 Task: Calculate the distance between from Chicago to Newyork.
Action: Mouse pressed left at (247, 64)
Screenshot: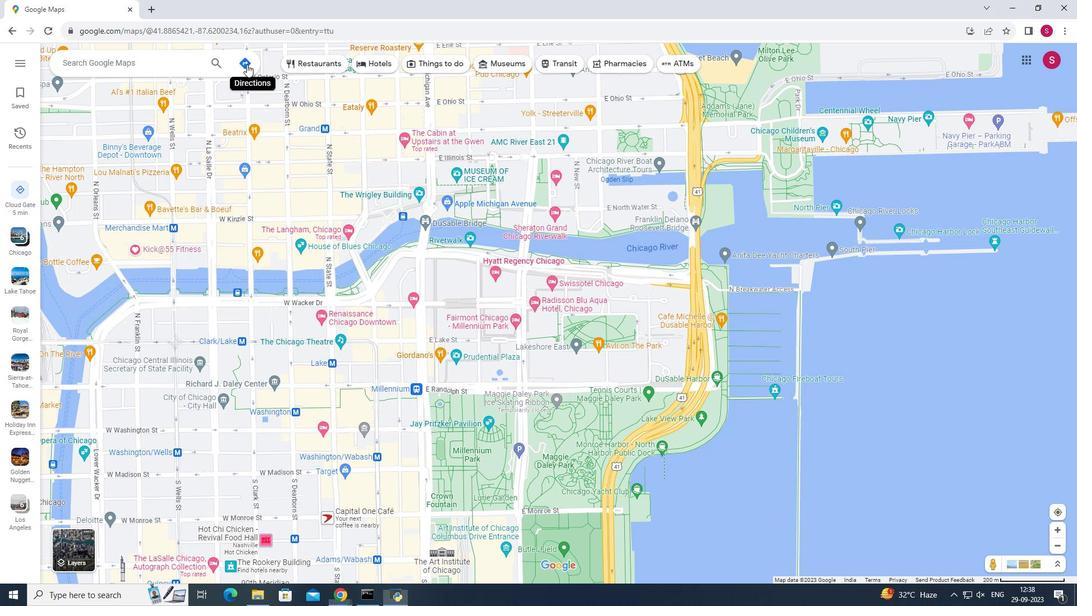 
Action: Mouse moved to (145, 92)
Screenshot: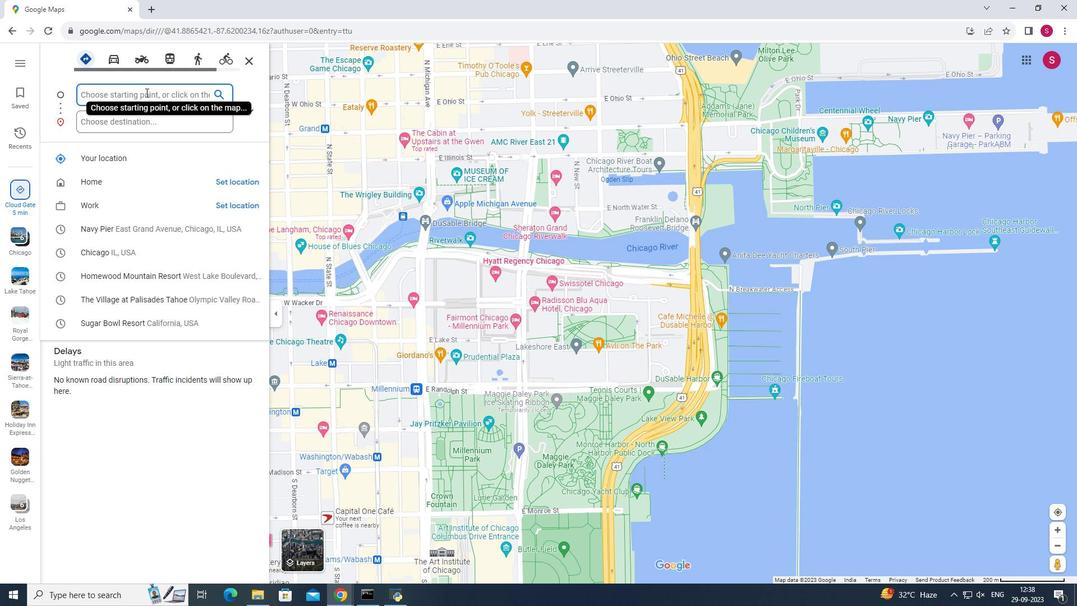 
Action: Mouse pressed left at (145, 92)
Screenshot: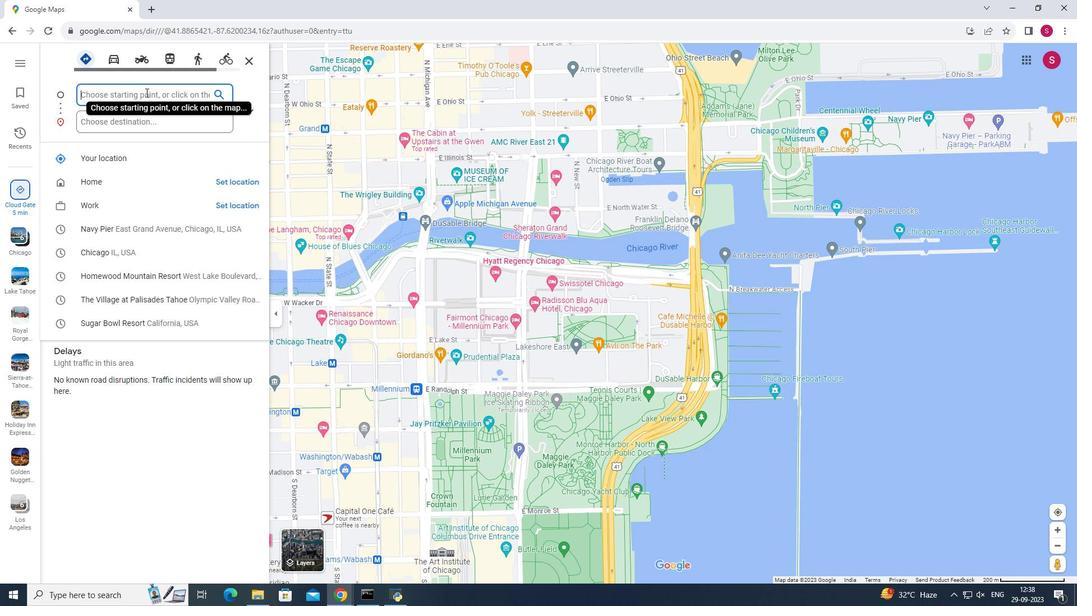 
Action: Key pressed <Key.shift>Chicago
Screenshot: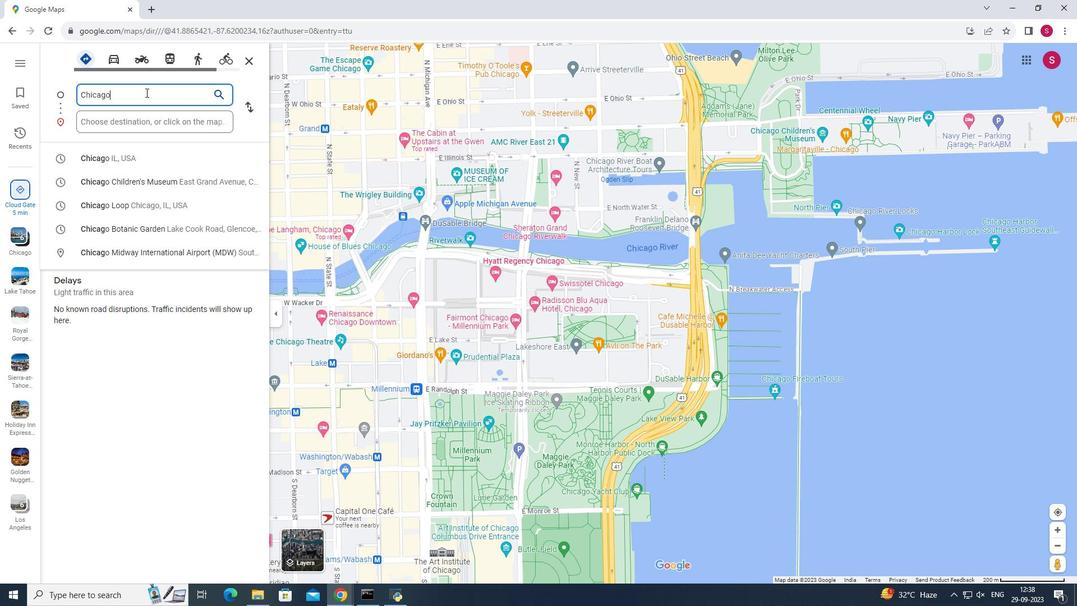 
Action: Mouse moved to (136, 159)
Screenshot: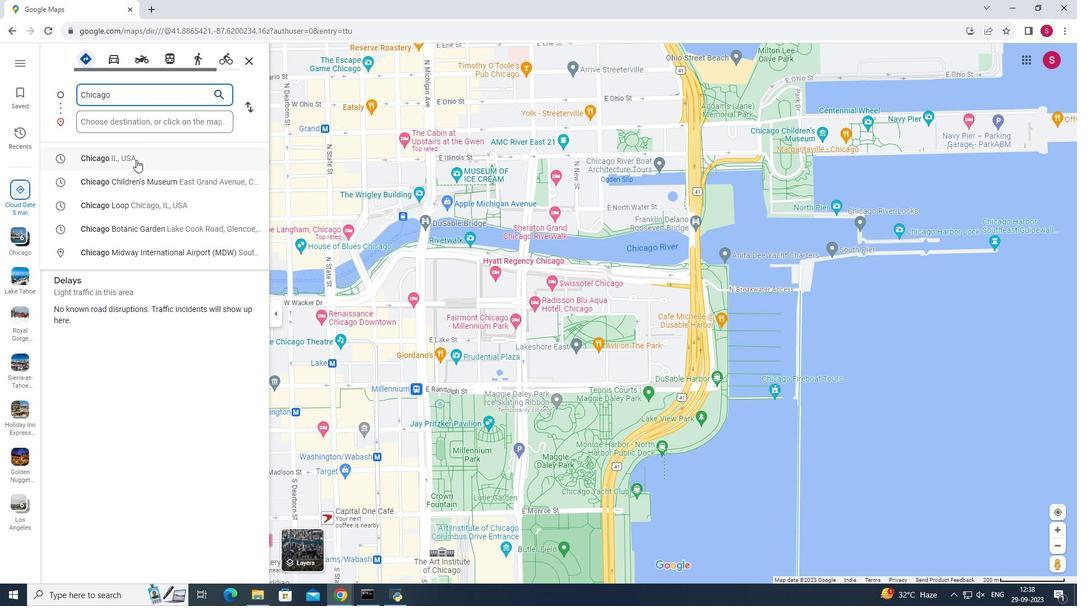 
Action: Mouse pressed left at (136, 159)
Screenshot: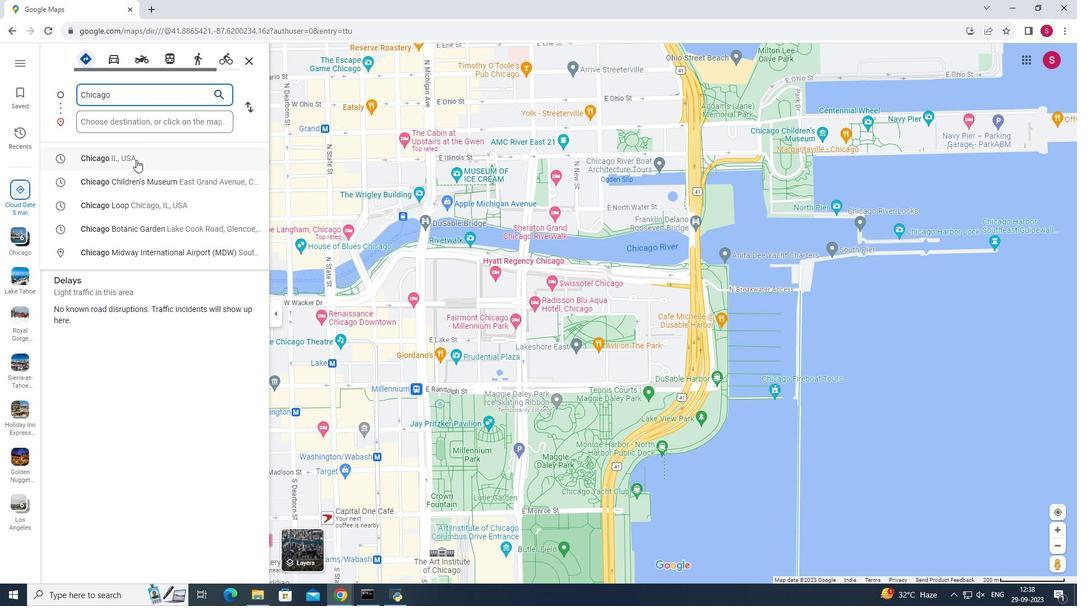 
Action: Mouse moved to (160, 121)
Screenshot: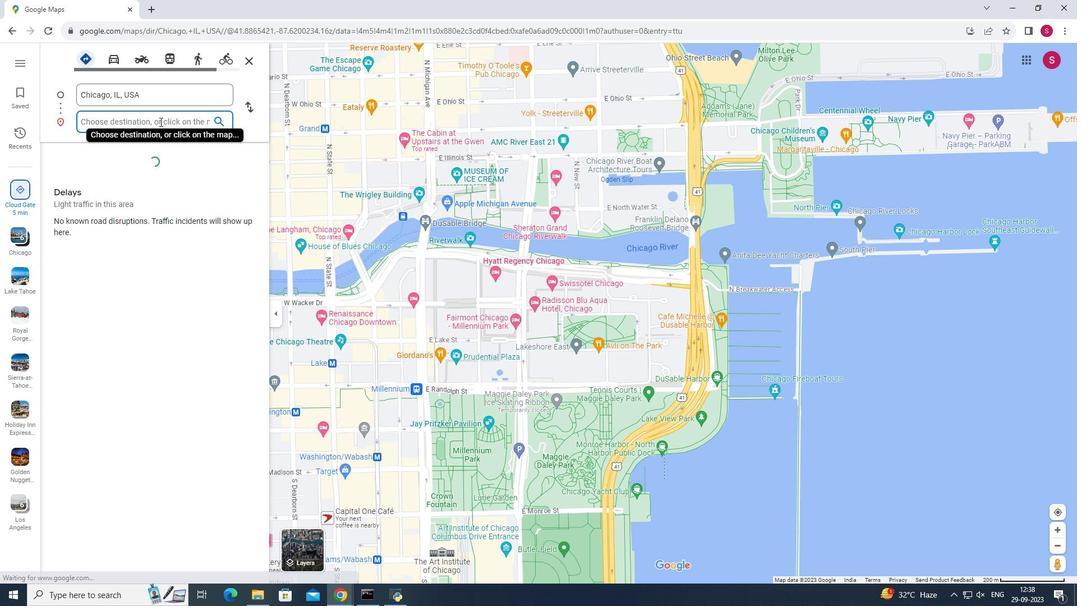 
Action: Mouse pressed left at (160, 121)
Screenshot: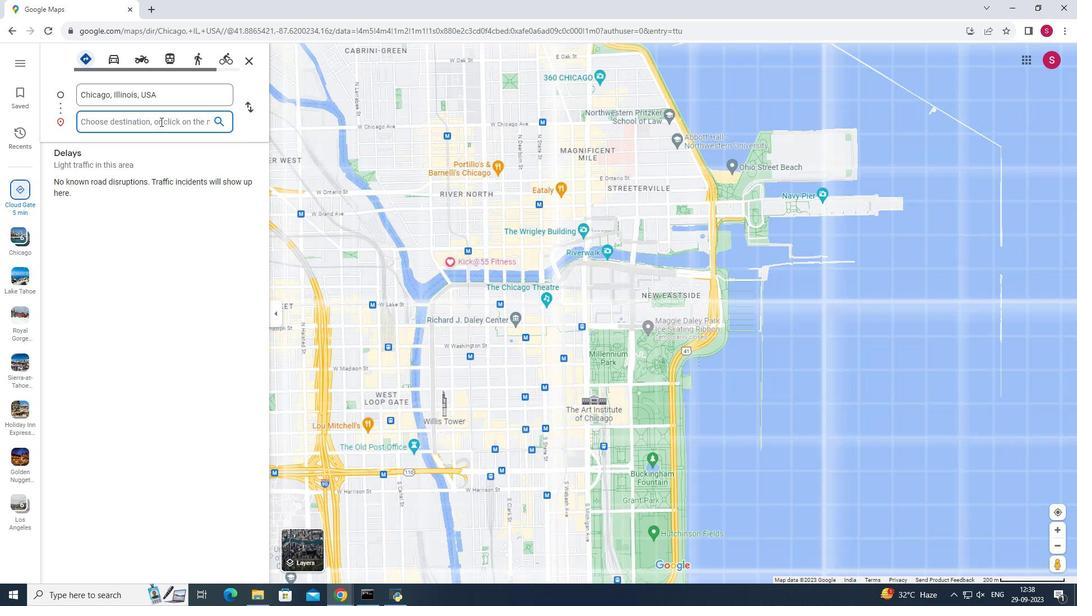 
Action: Mouse moved to (161, 121)
Screenshot: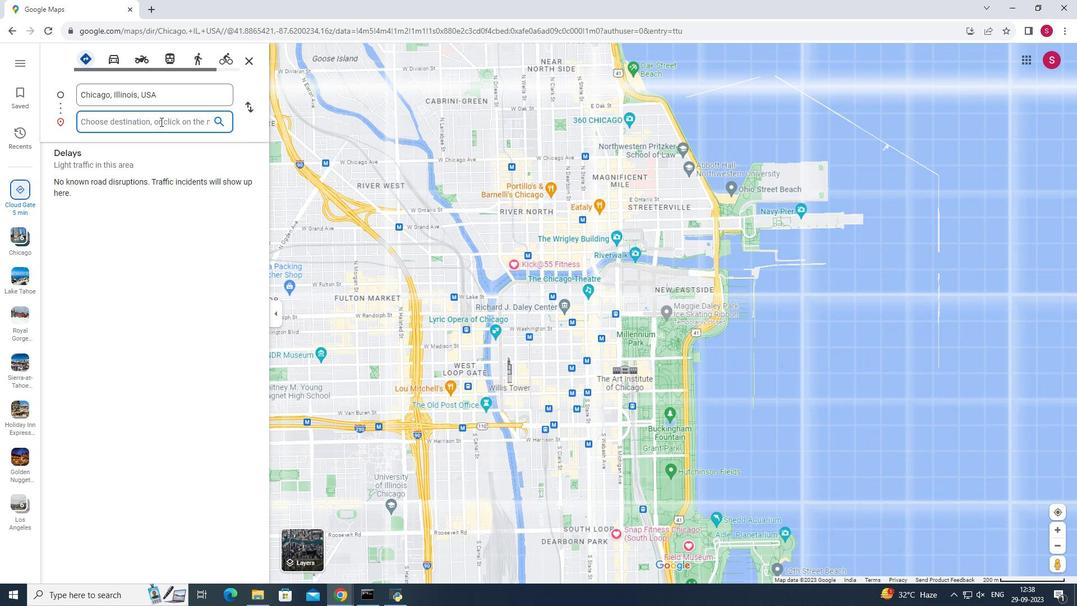 
Action: Key pressed <Key.shift>New<Key.space>york
Screenshot: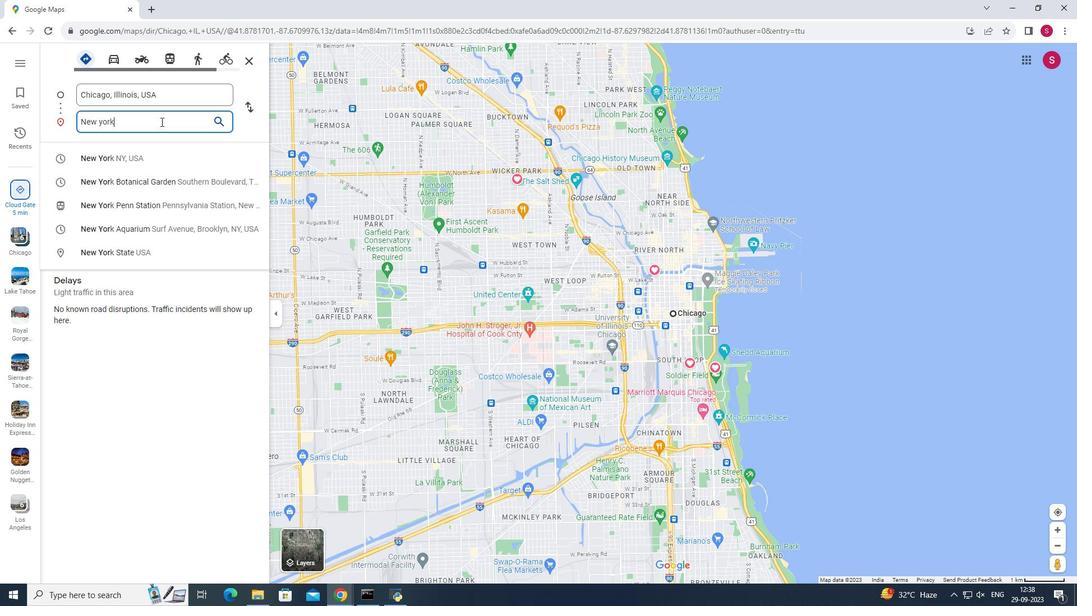 
Action: Mouse moved to (154, 156)
Screenshot: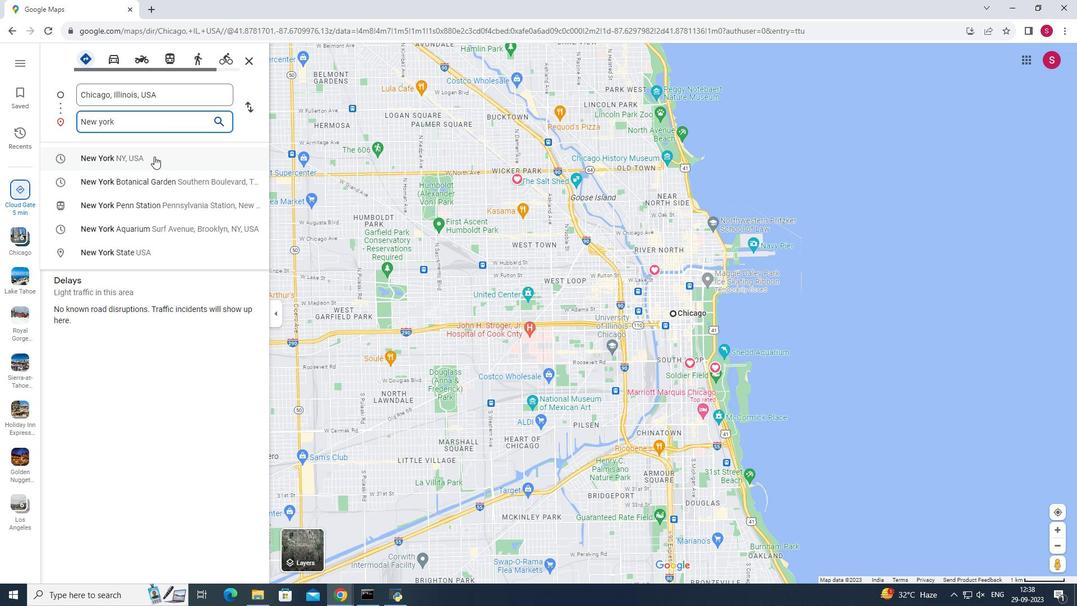 
Action: Mouse pressed left at (154, 156)
Screenshot: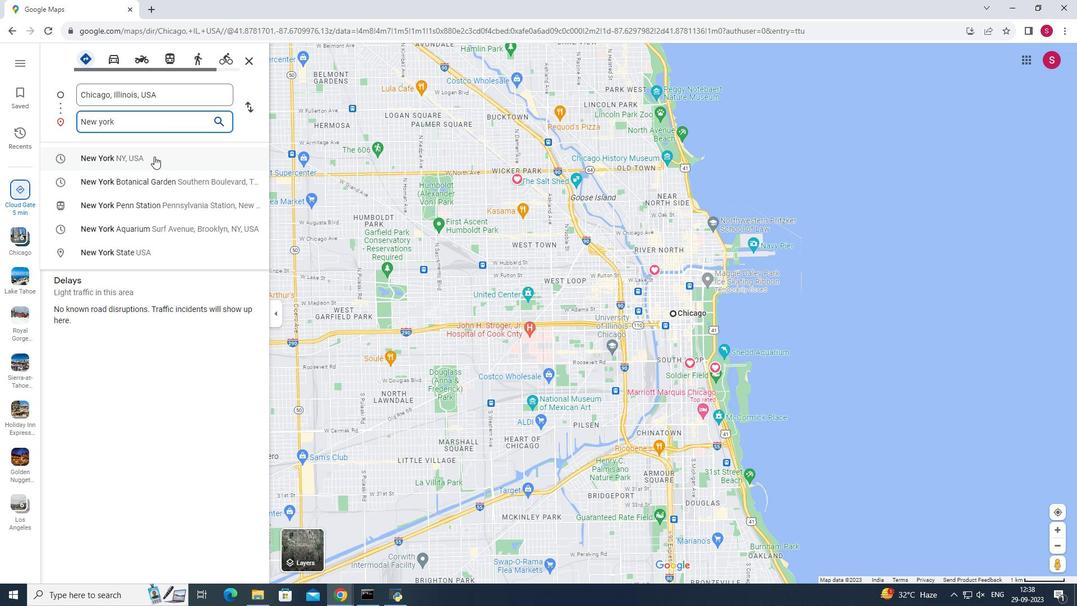 
Action: Mouse moved to (486, 554)
Screenshot: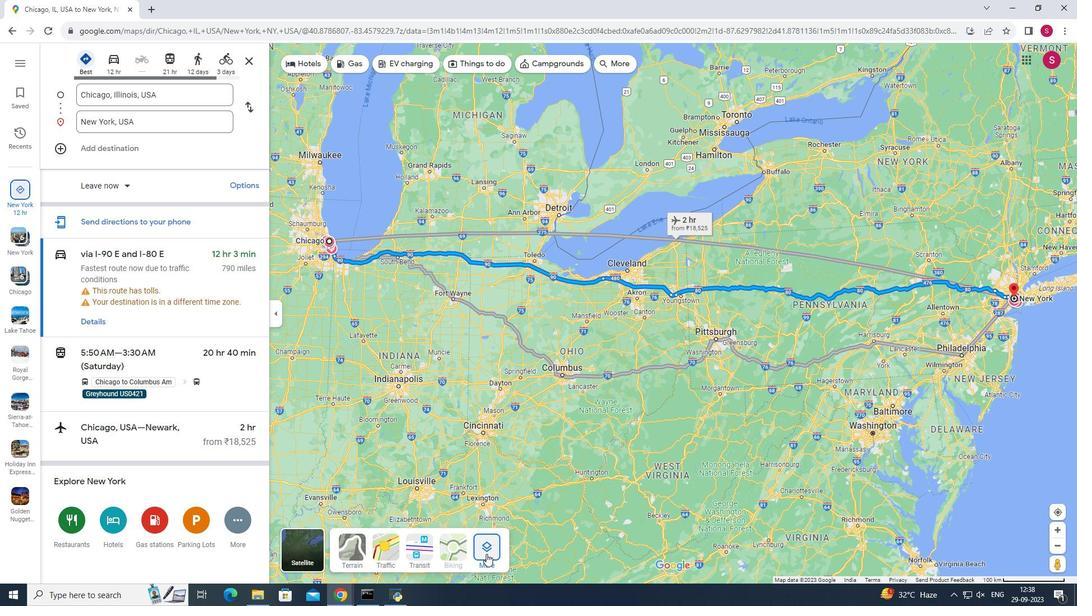
Action: Mouse pressed left at (486, 554)
Screenshot: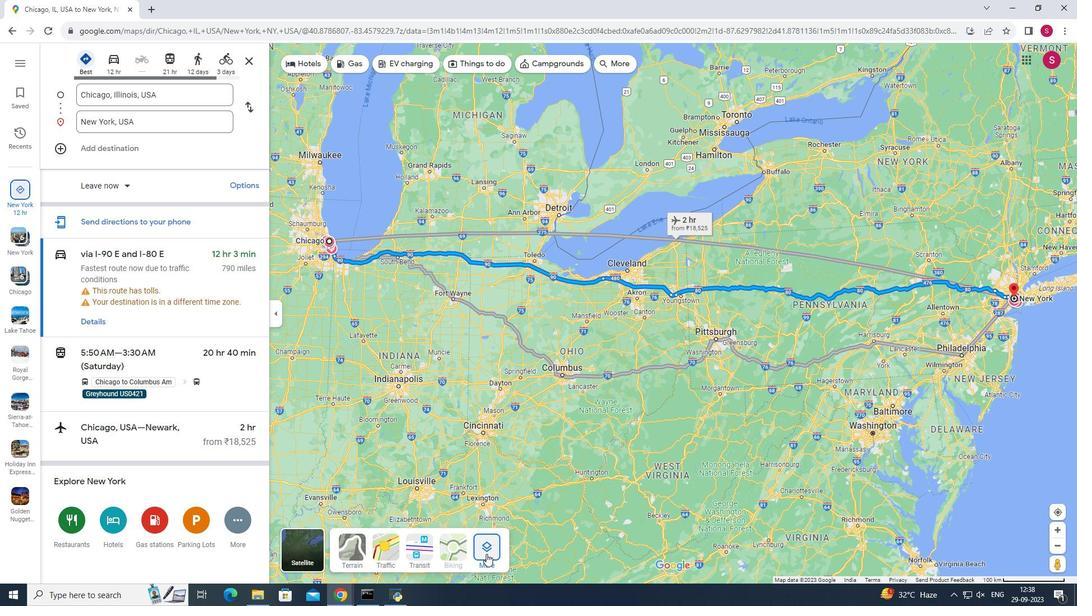 
Action: Mouse moved to (385, 441)
Screenshot: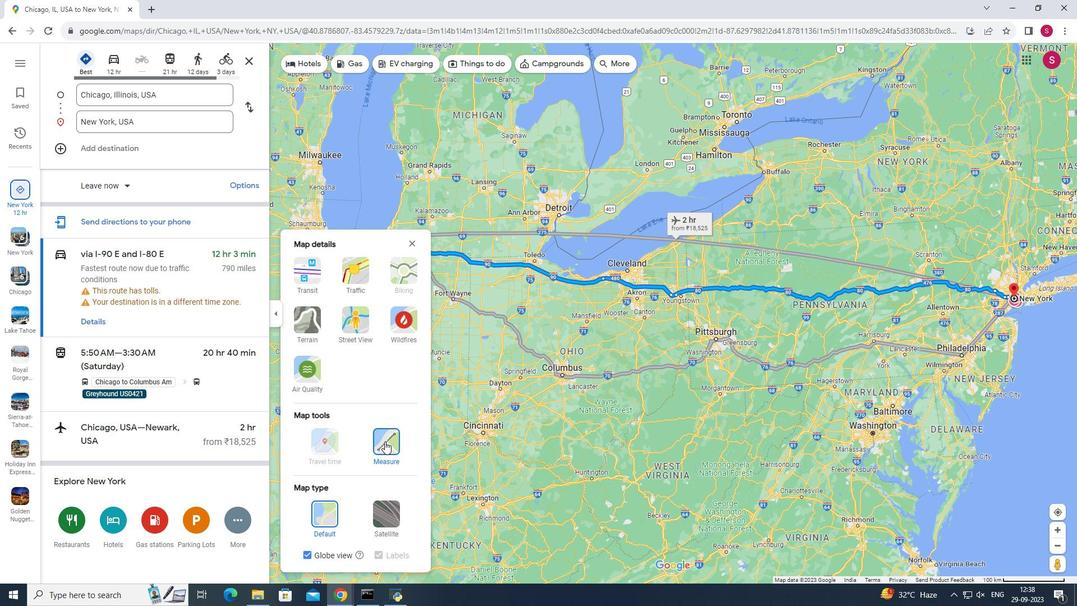 
Action: Mouse pressed left at (385, 441)
Screenshot: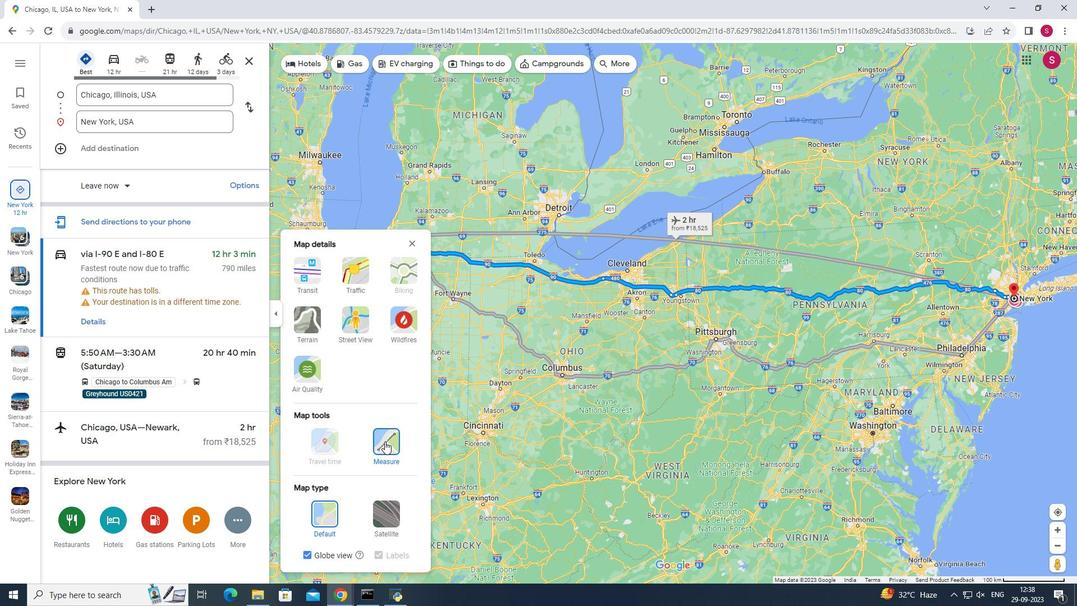 
Action: Mouse moved to (412, 244)
Screenshot: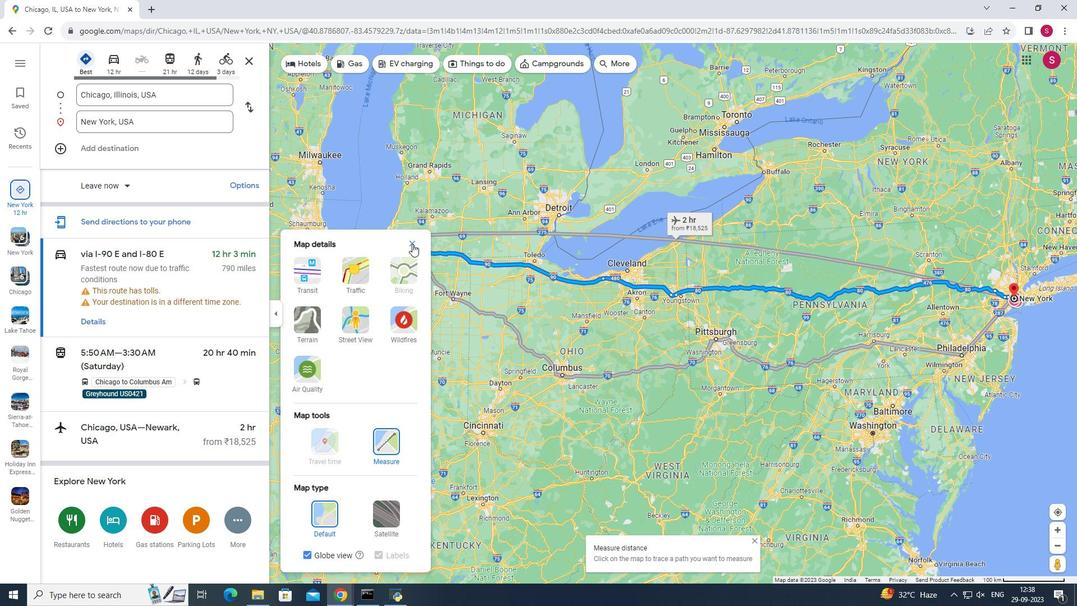 
Action: Mouse pressed left at (412, 244)
Screenshot: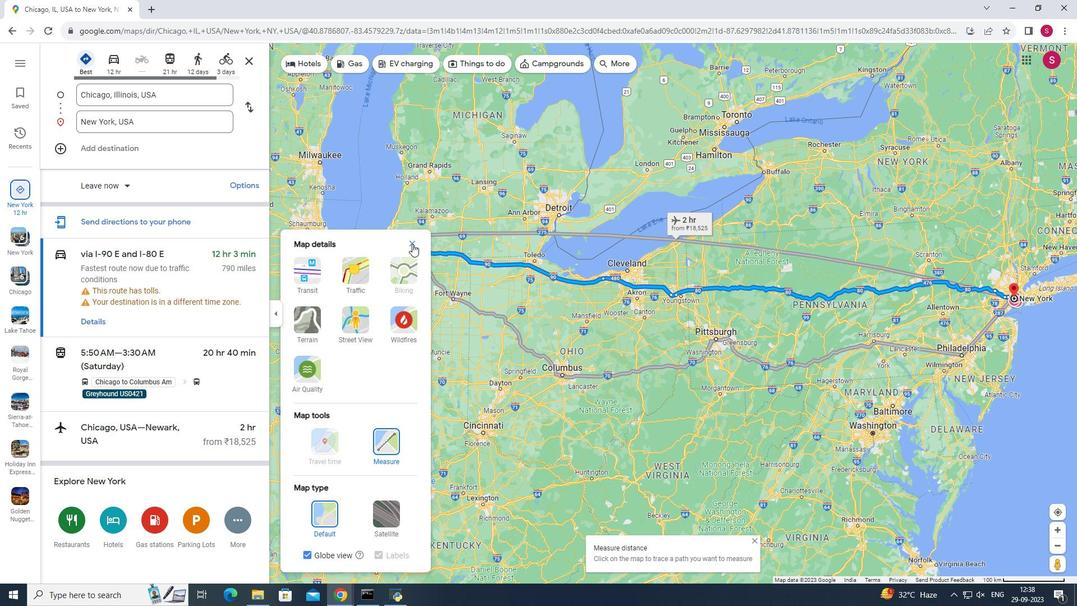 
Action: Mouse moved to (326, 242)
Screenshot: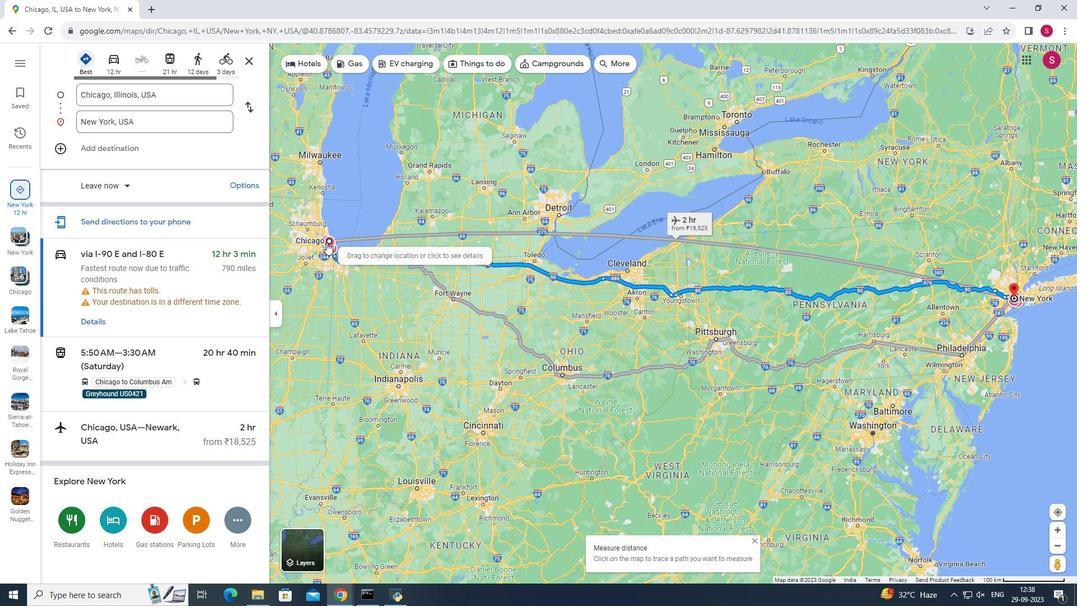 
Action: Mouse pressed left at (326, 242)
Screenshot: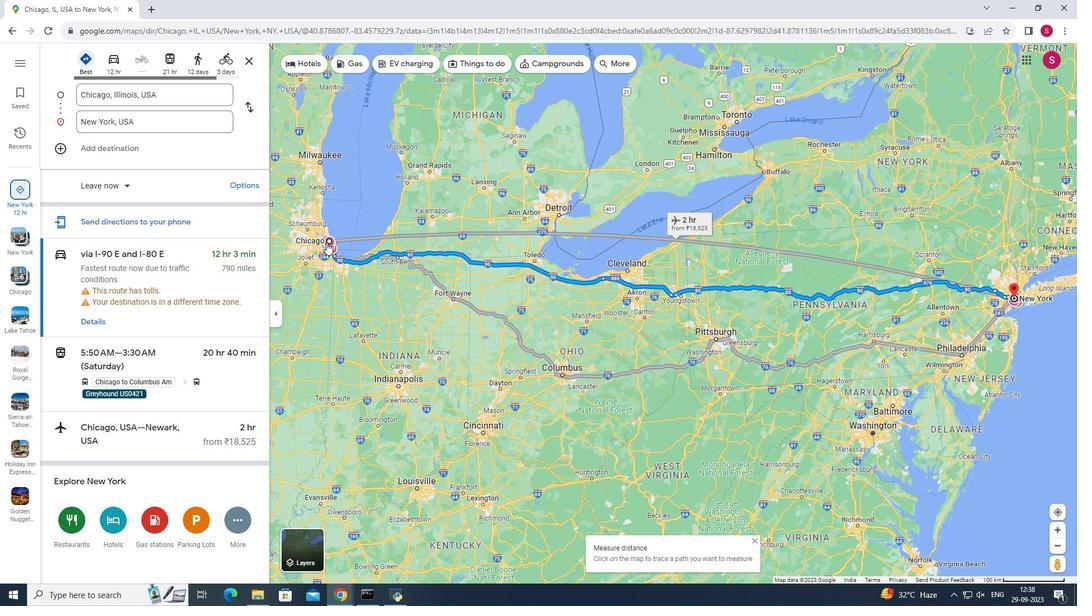 
Action: Mouse moved to (1013, 294)
Screenshot: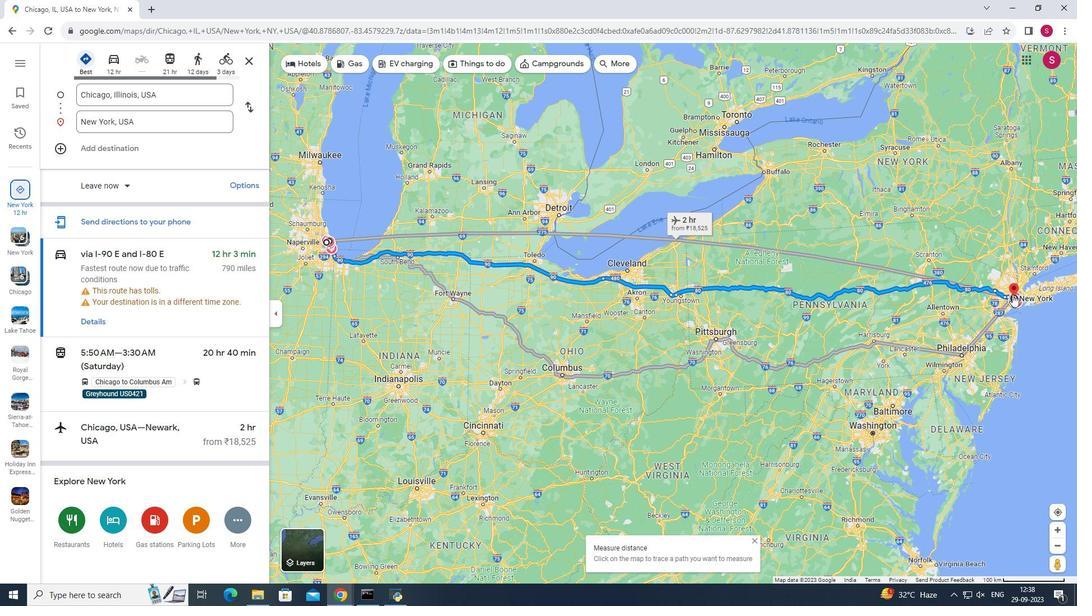 
Action: Mouse pressed left at (1013, 294)
Screenshot: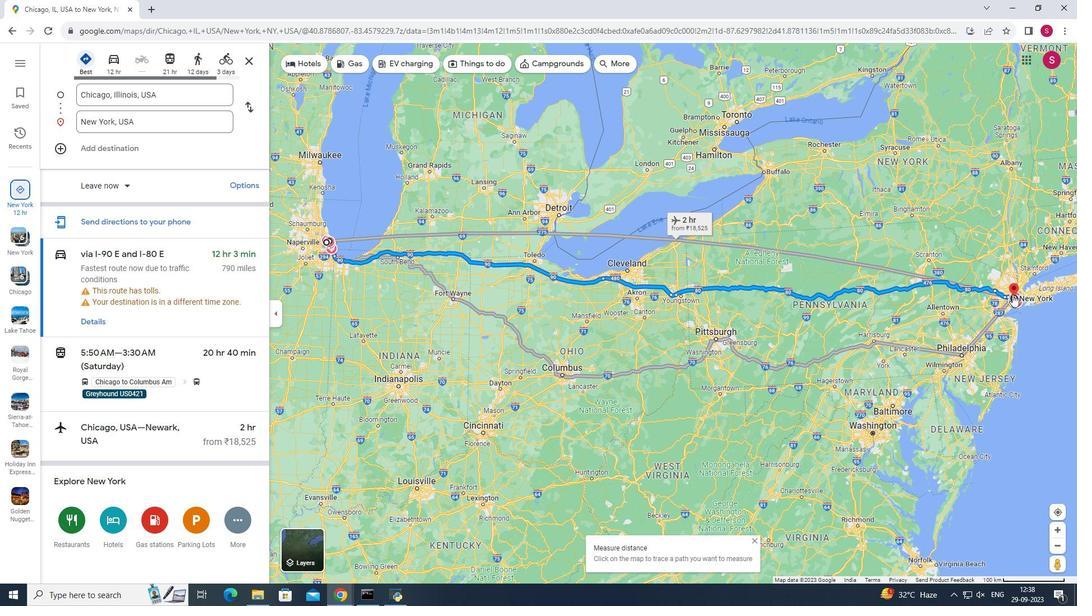 
Action: Mouse moved to (944, 356)
Screenshot: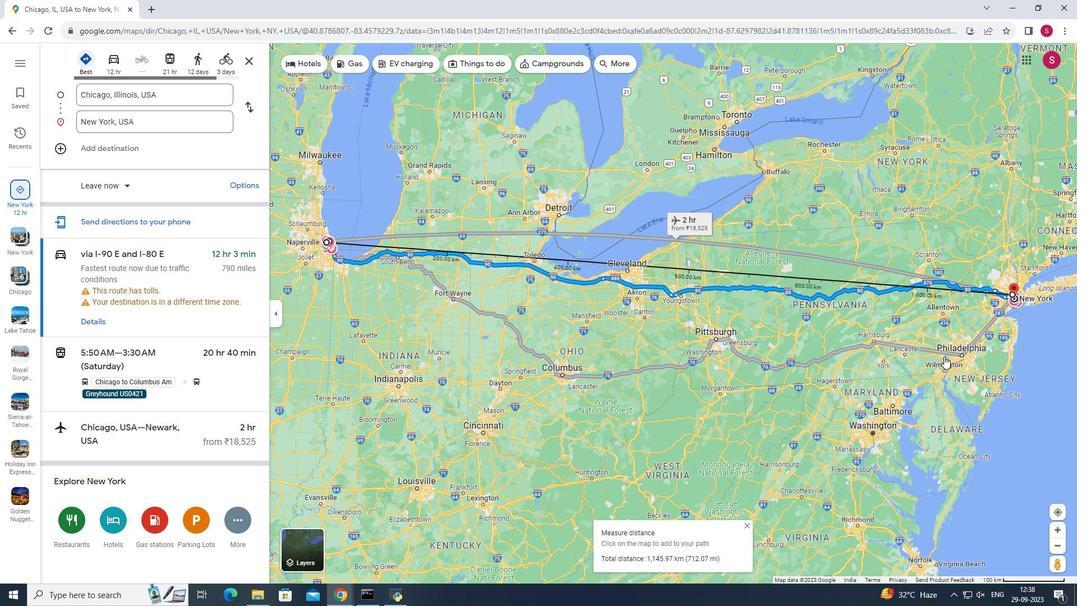 
